 Task: Change the visibility to public.
Action: Mouse moved to (255, 50)
Screenshot: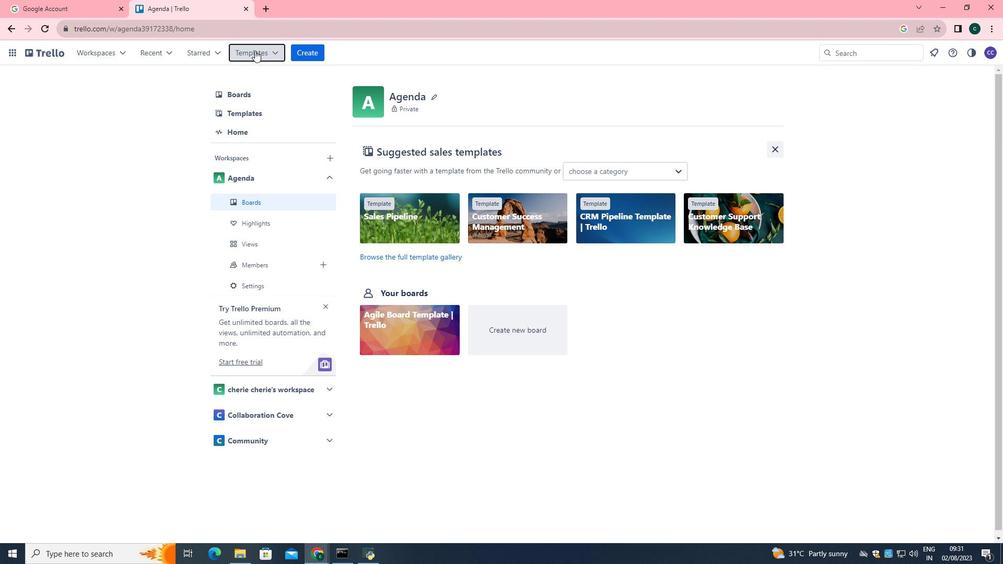 
Action: Mouse pressed left at (255, 50)
Screenshot: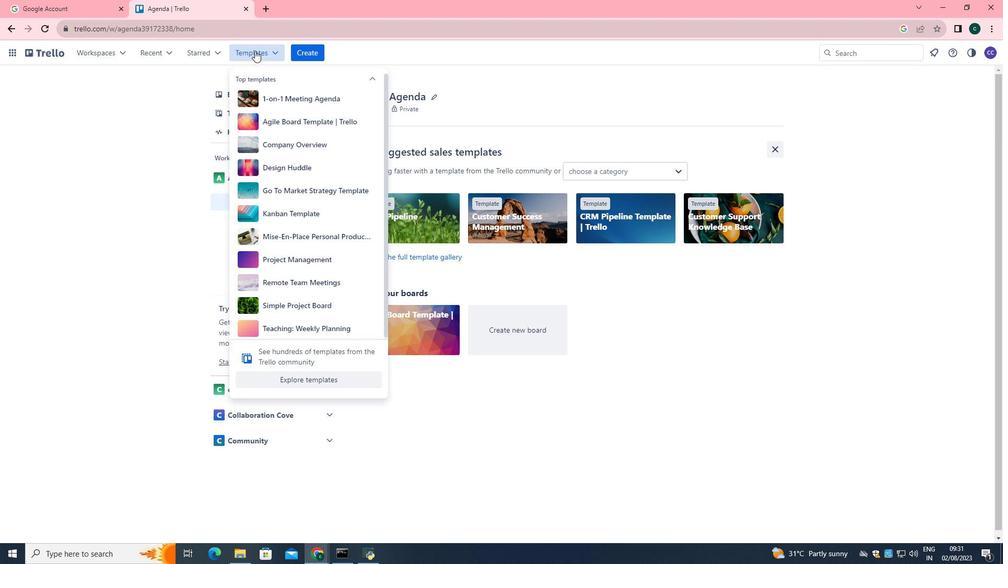 
Action: Mouse moved to (263, 146)
Screenshot: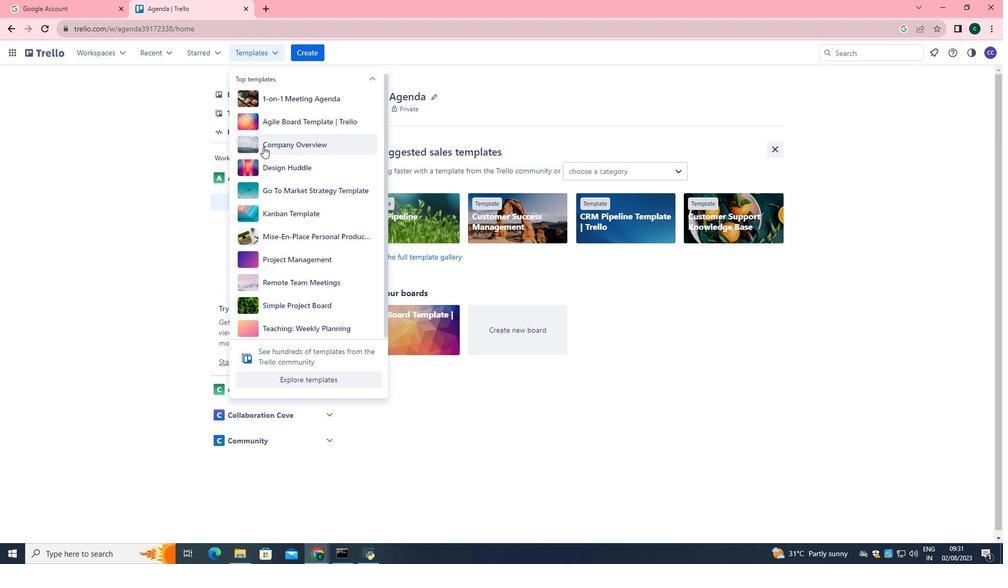 
Action: Mouse pressed left at (263, 146)
Screenshot: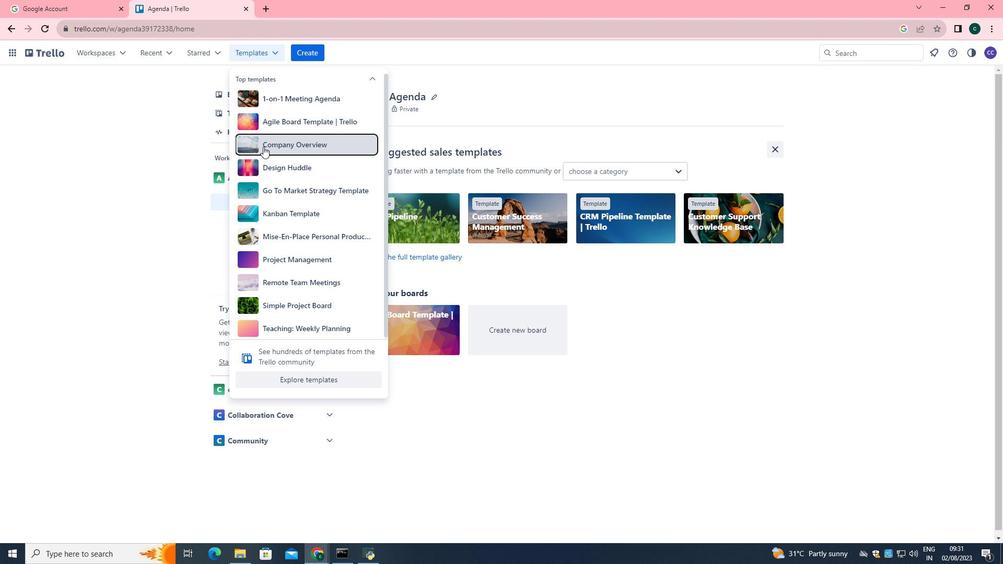 
Action: Mouse moved to (271, 239)
Screenshot: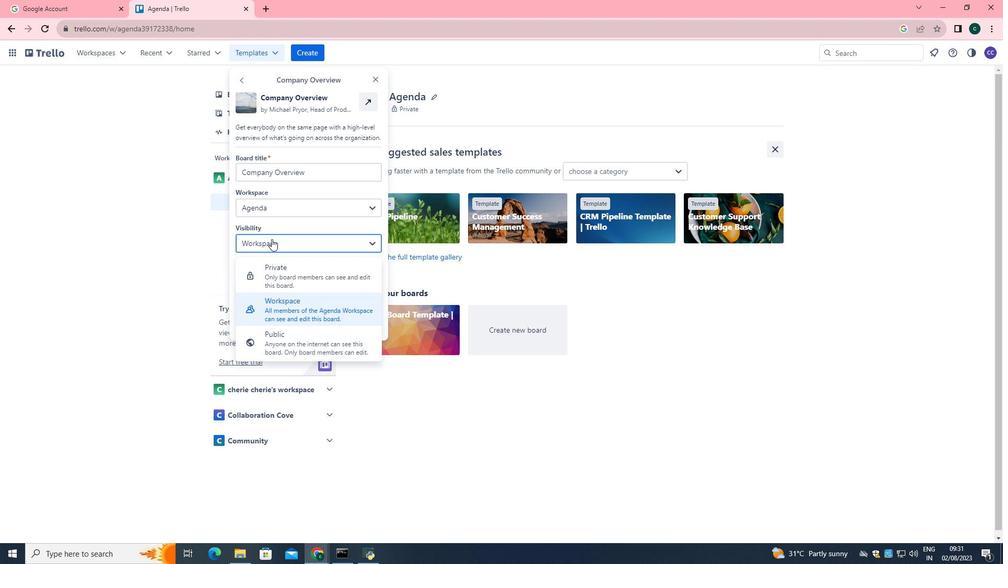 
Action: Mouse pressed left at (271, 239)
Screenshot: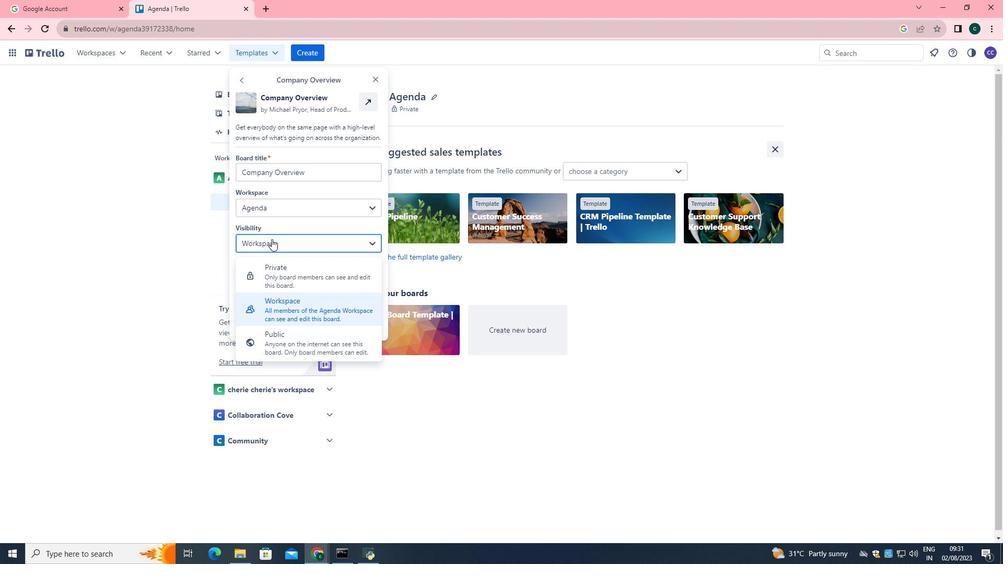 
Action: Mouse moved to (282, 339)
Screenshot: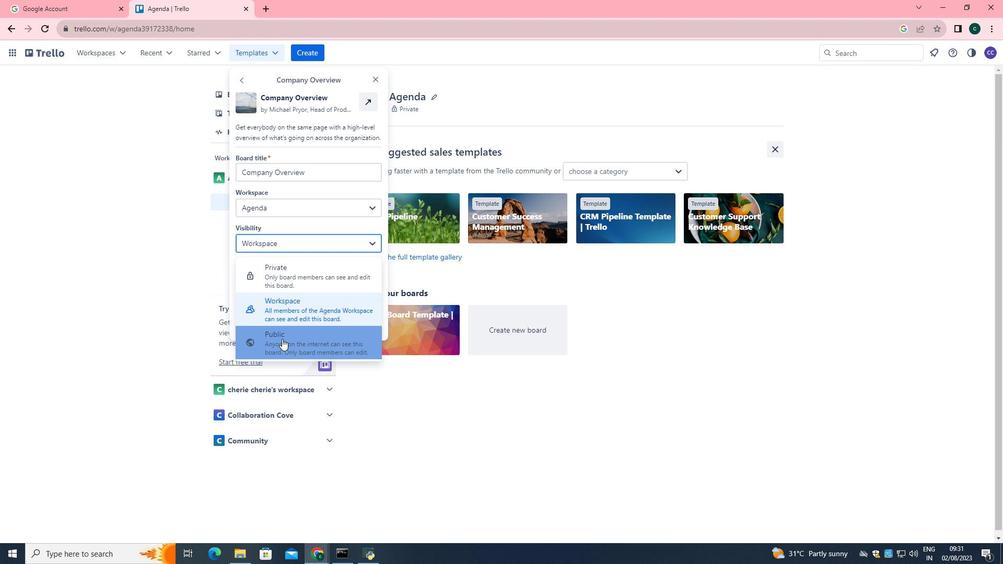 
Action: Mouse pressed left at (282, 339)
Screenshot: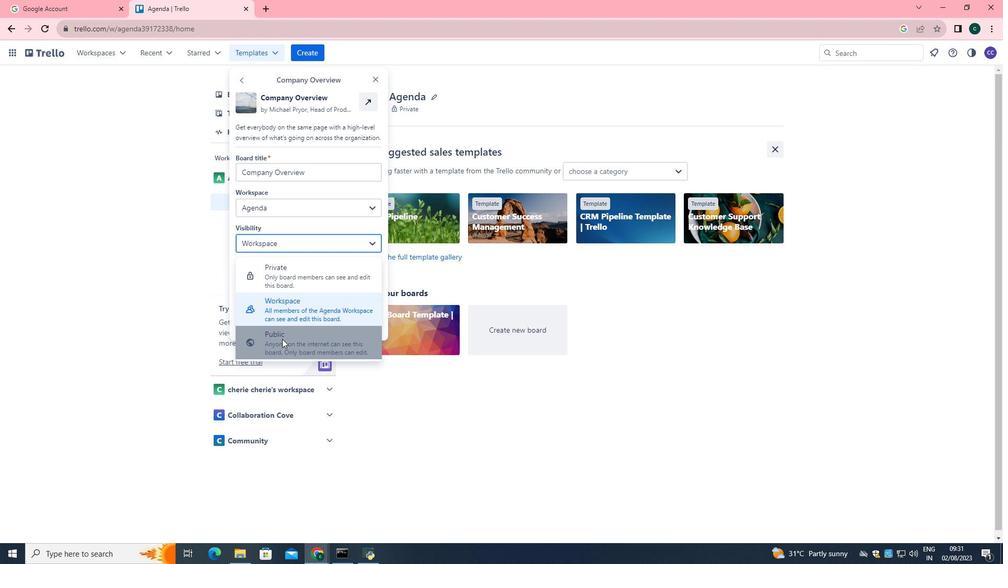 
Action: Mouse moved to (311, 309)
Screenshot: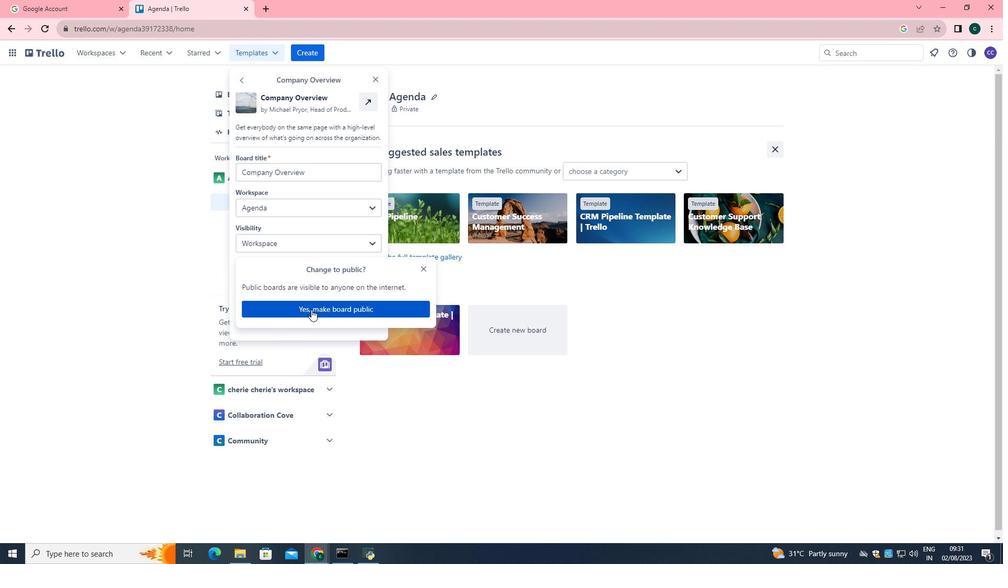 
Action: Mouse pressed left at (311, 309)
Screenshot: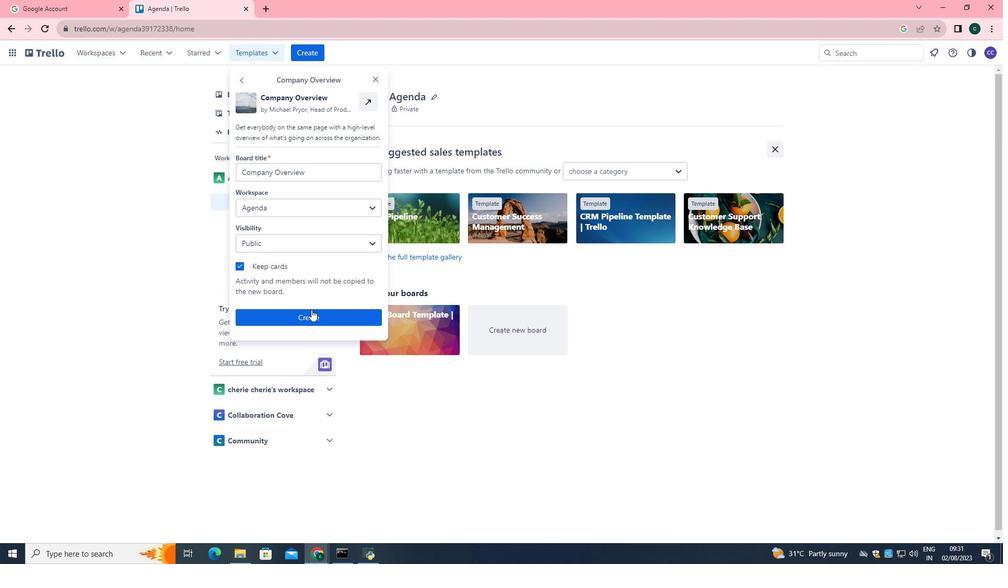 
